 Task: Create a rule when the orange label is added to a card.
Action: Mouse pressed left at (573, 460)
Screenshot: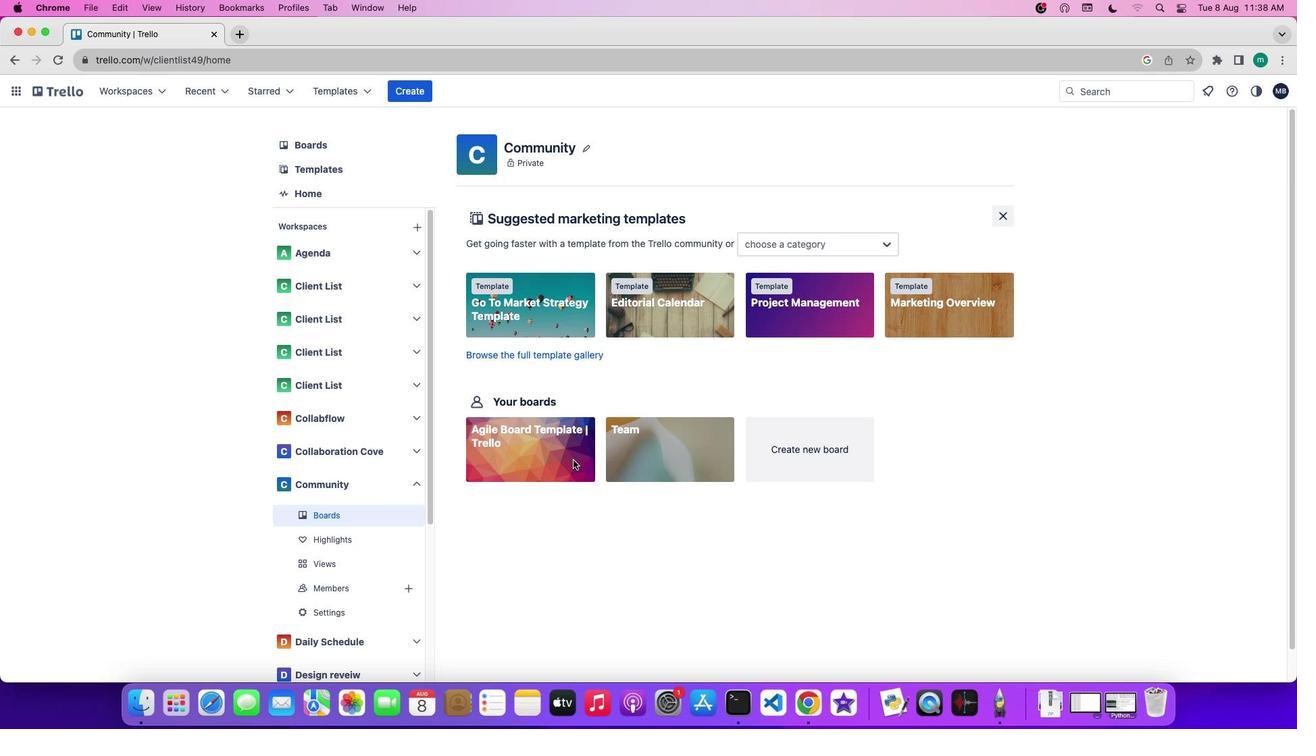 
Action: Mouse pressed left at (573, 460)
Screenshot: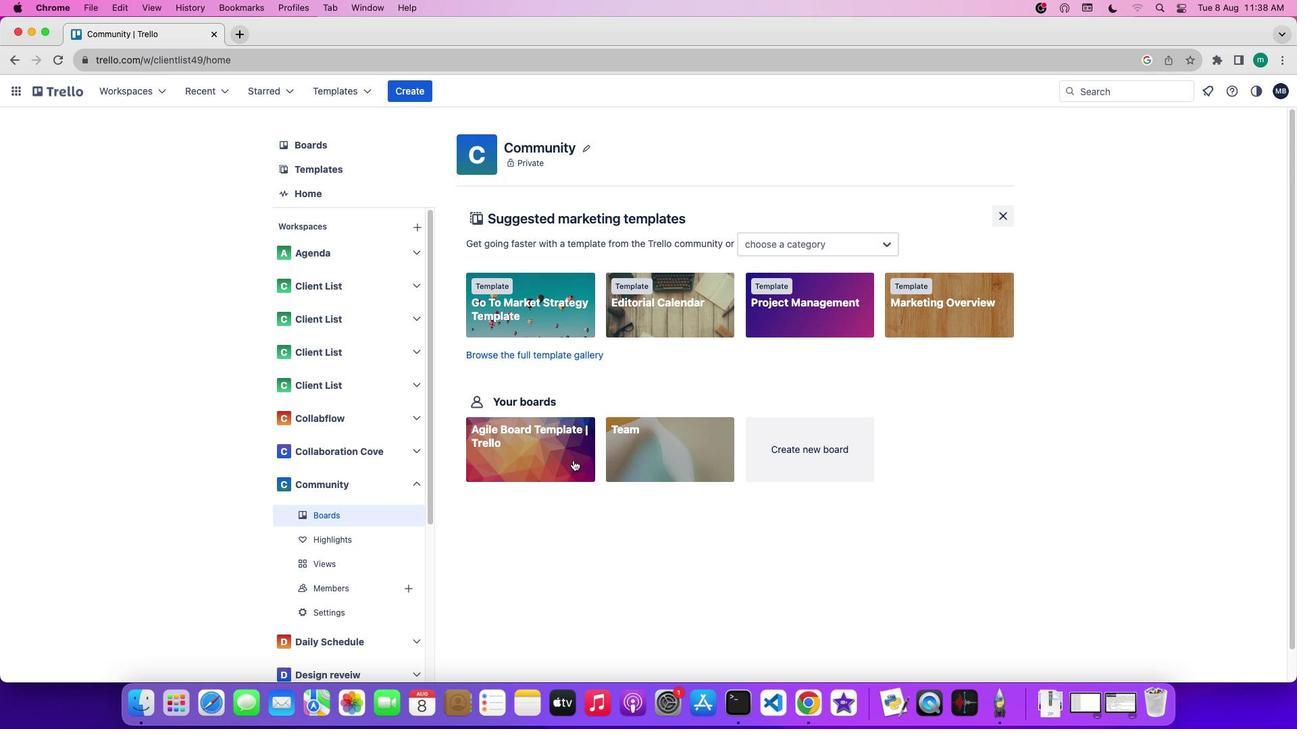 
Action: Mouse moved to (1156, 306)
Screenshot: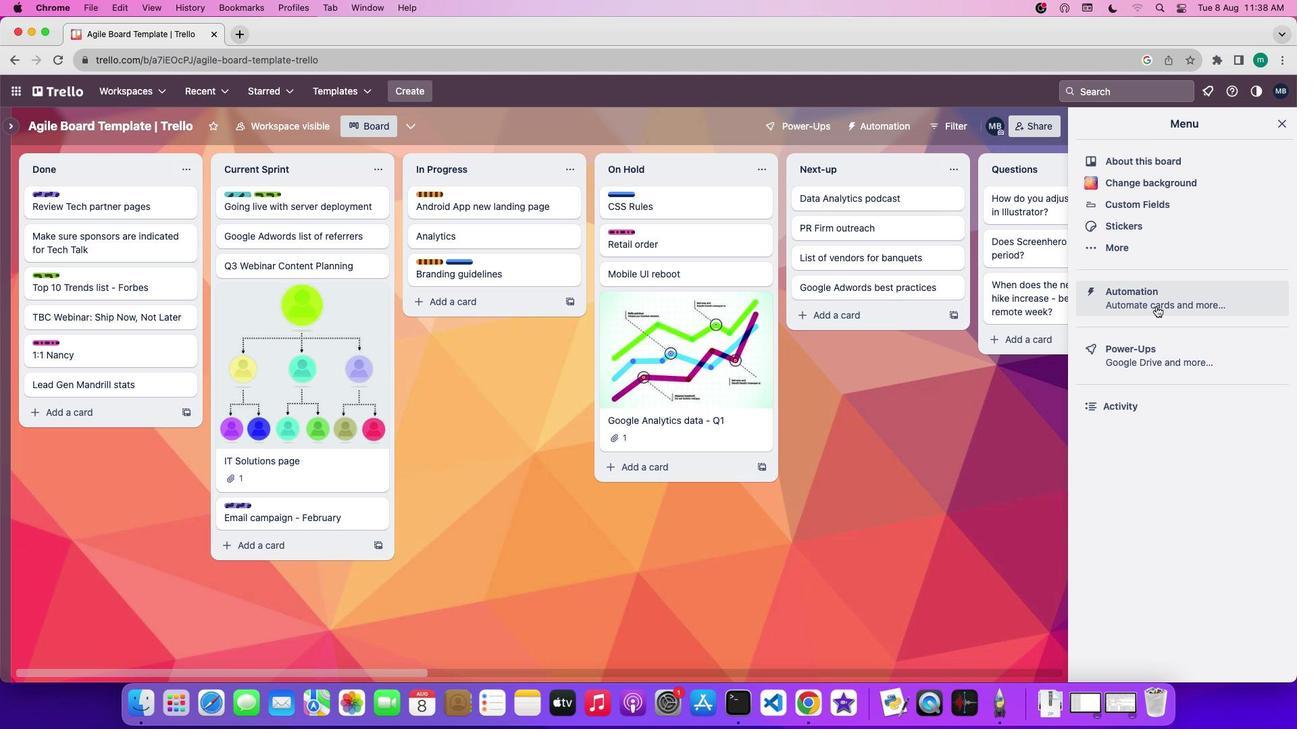 
Action: Mouse pressed left at (1156, 306)
Screenshot: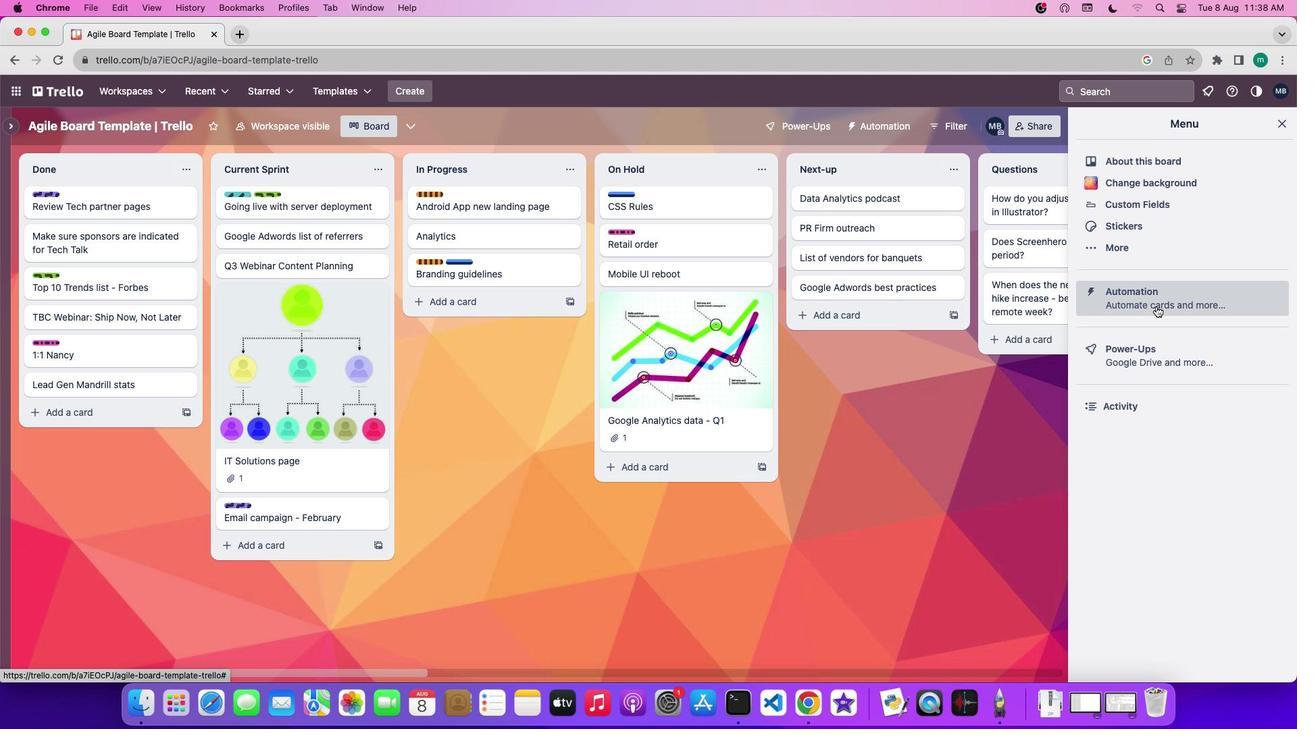 
Action: Mouse moved to (68, 246)
Screenshot: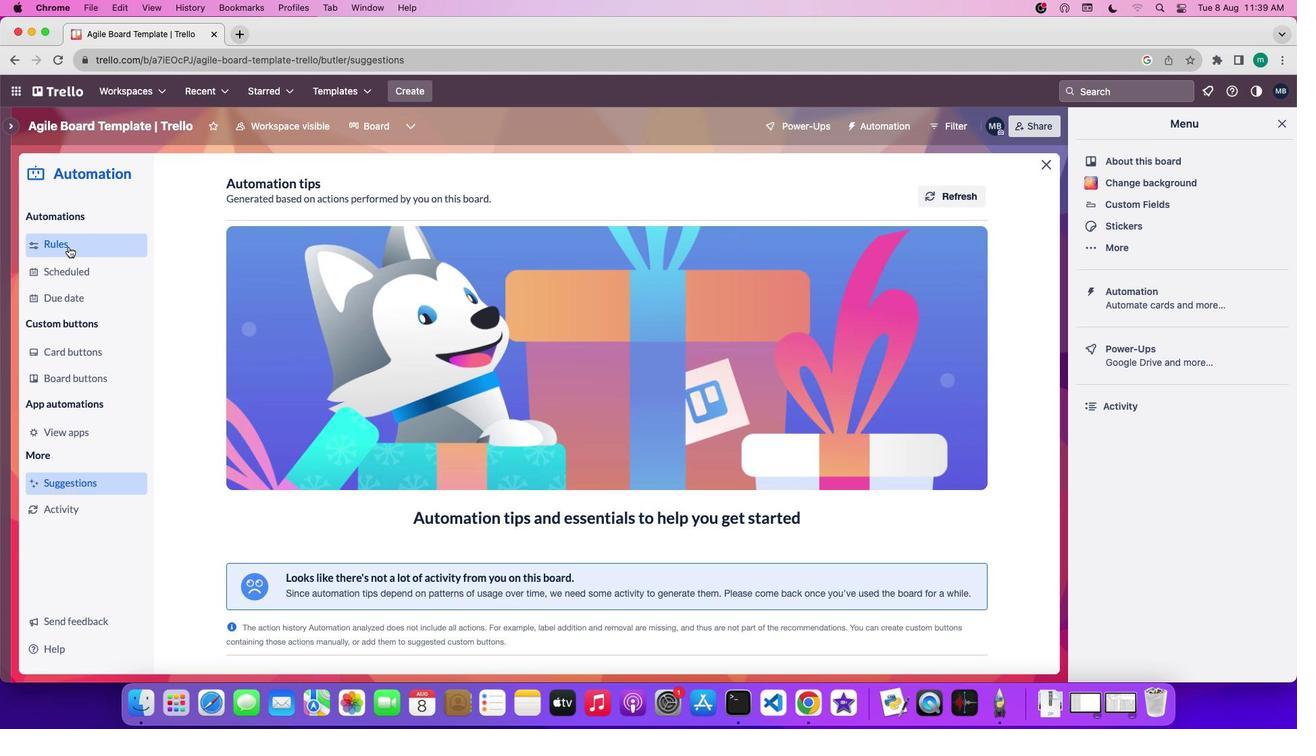 
Action: Mouse pressed left at (68, 246)
Screenshot: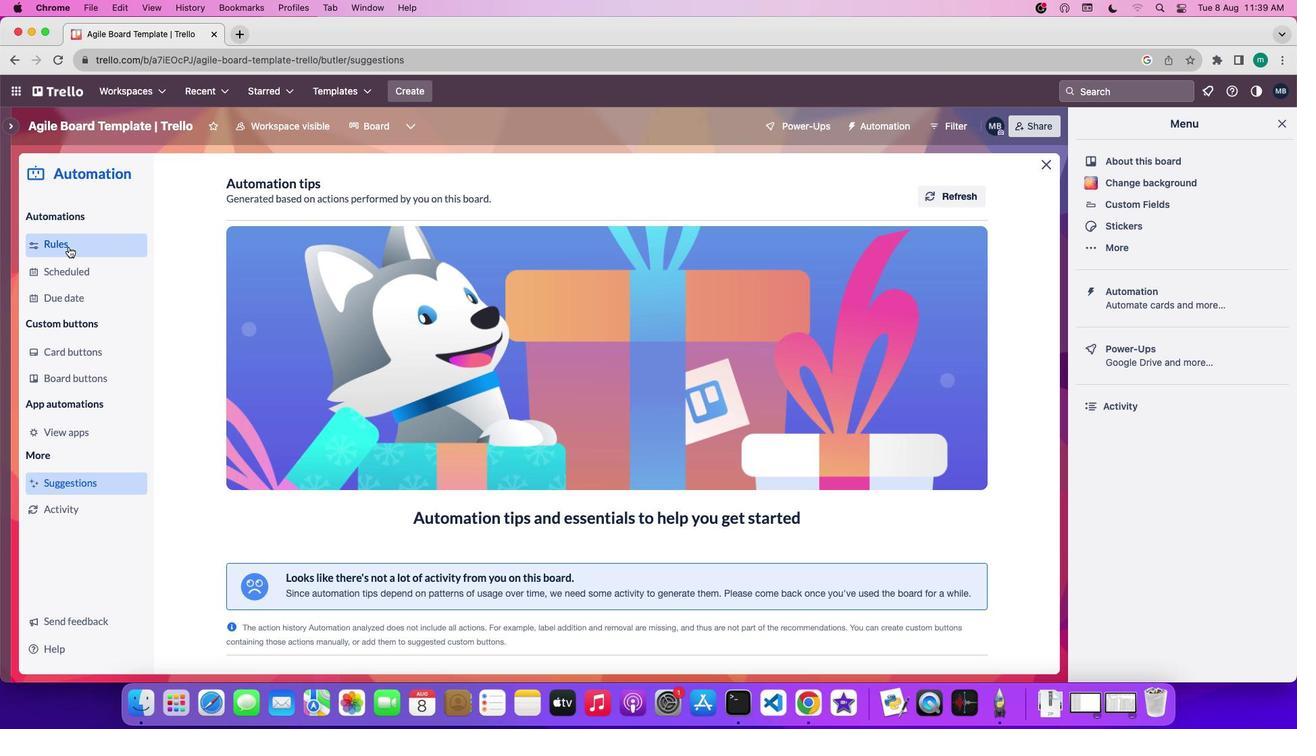 
Action: Mouse moved to (843, 187)
Screenshot: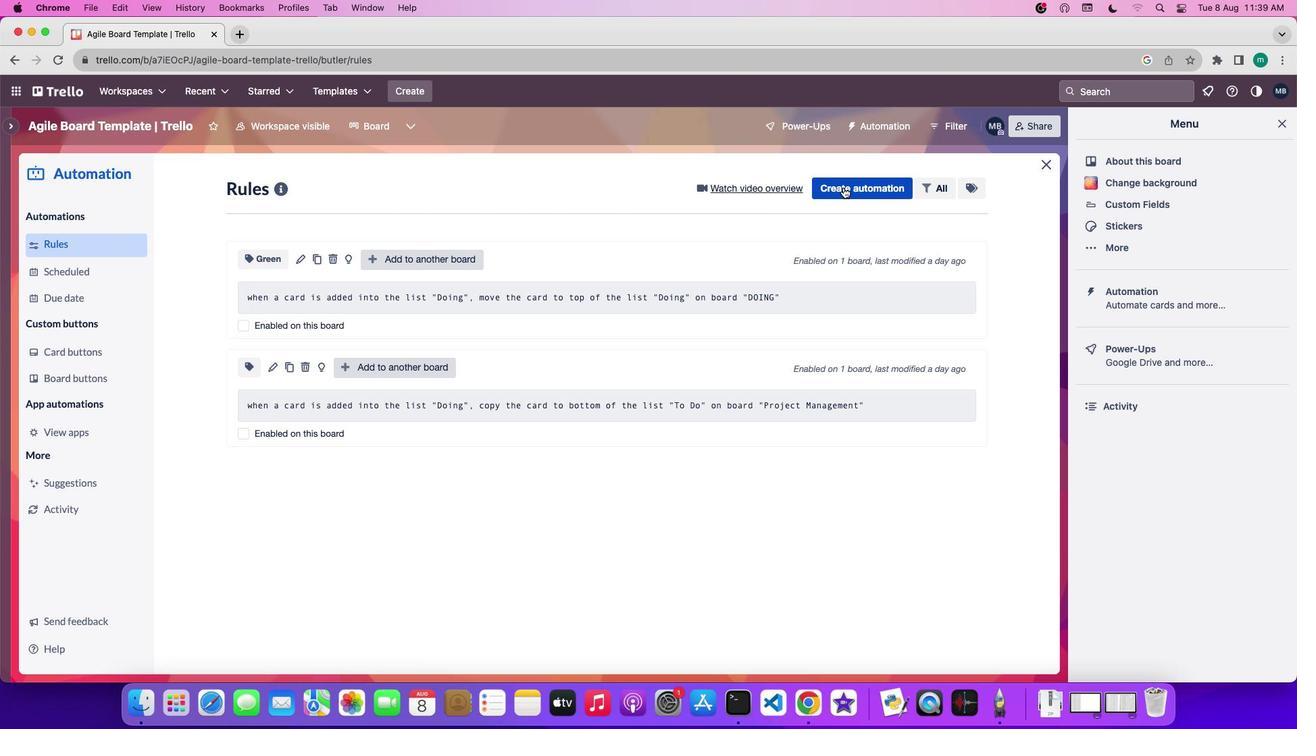 
Action: Mouse pressed left at (843, 187)
Screenshot: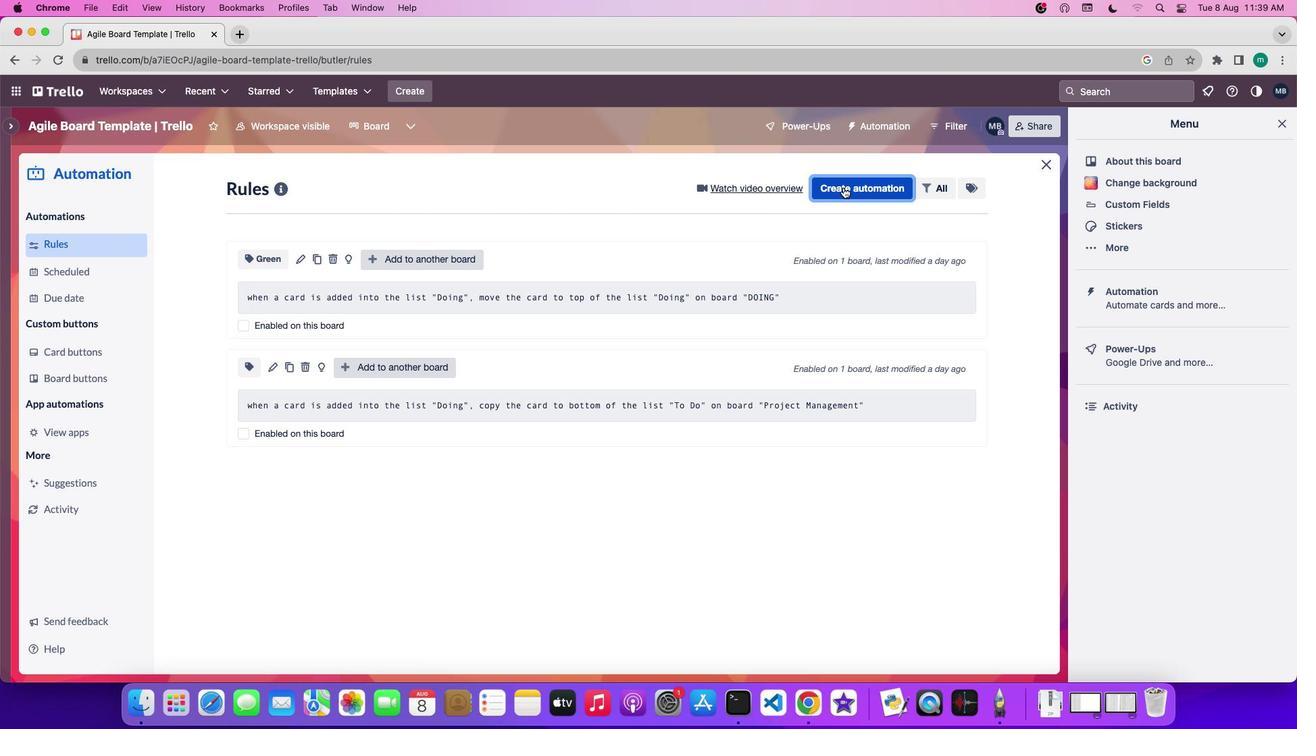 
Action: Mouse moved to (681, 406)
Screenshot: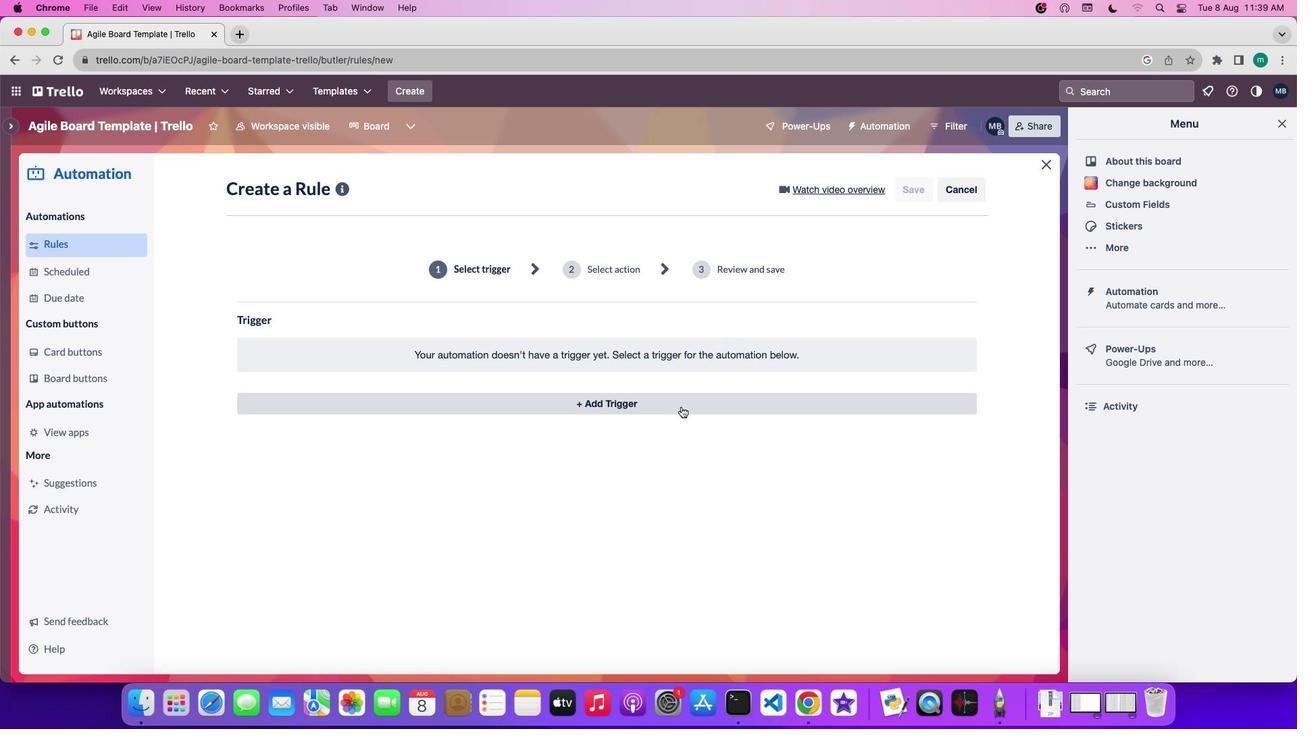 
Action: Mouse pressed left at (681, 406)
Screenshot: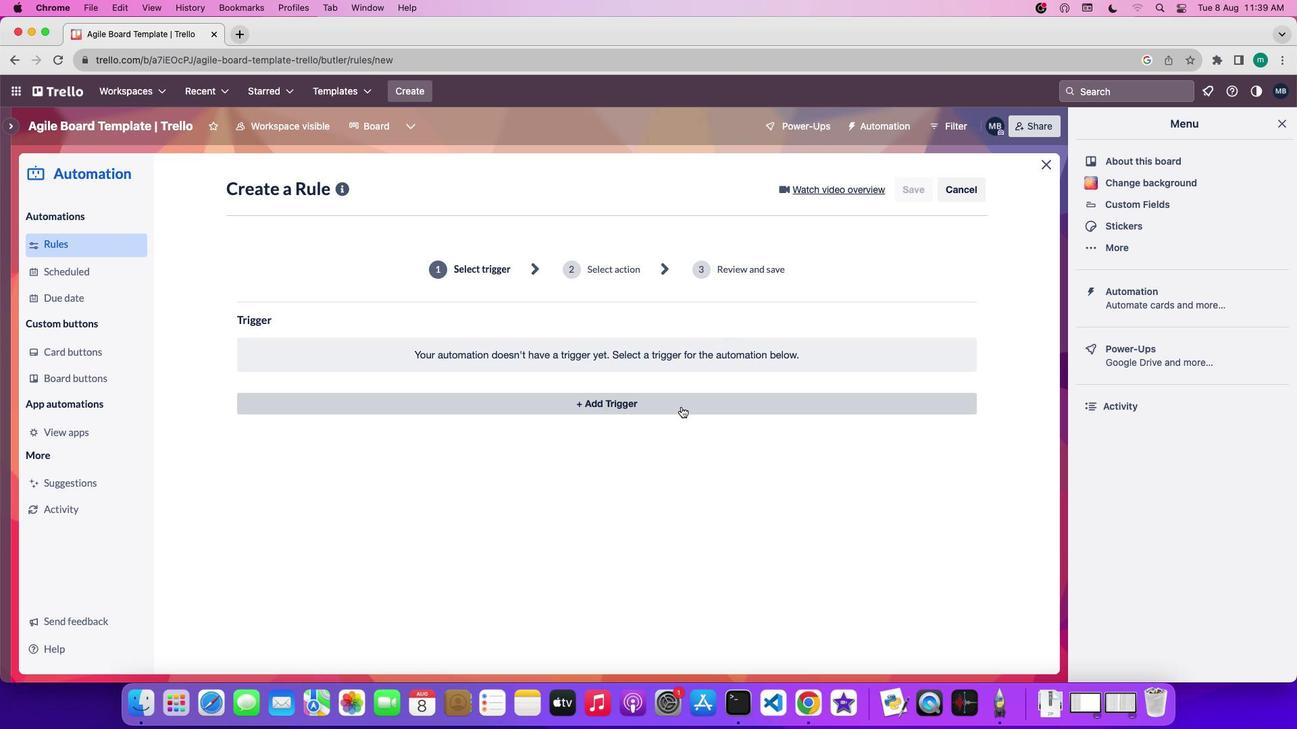 
Action: Mouse moved to (471, 495)
Screenshot: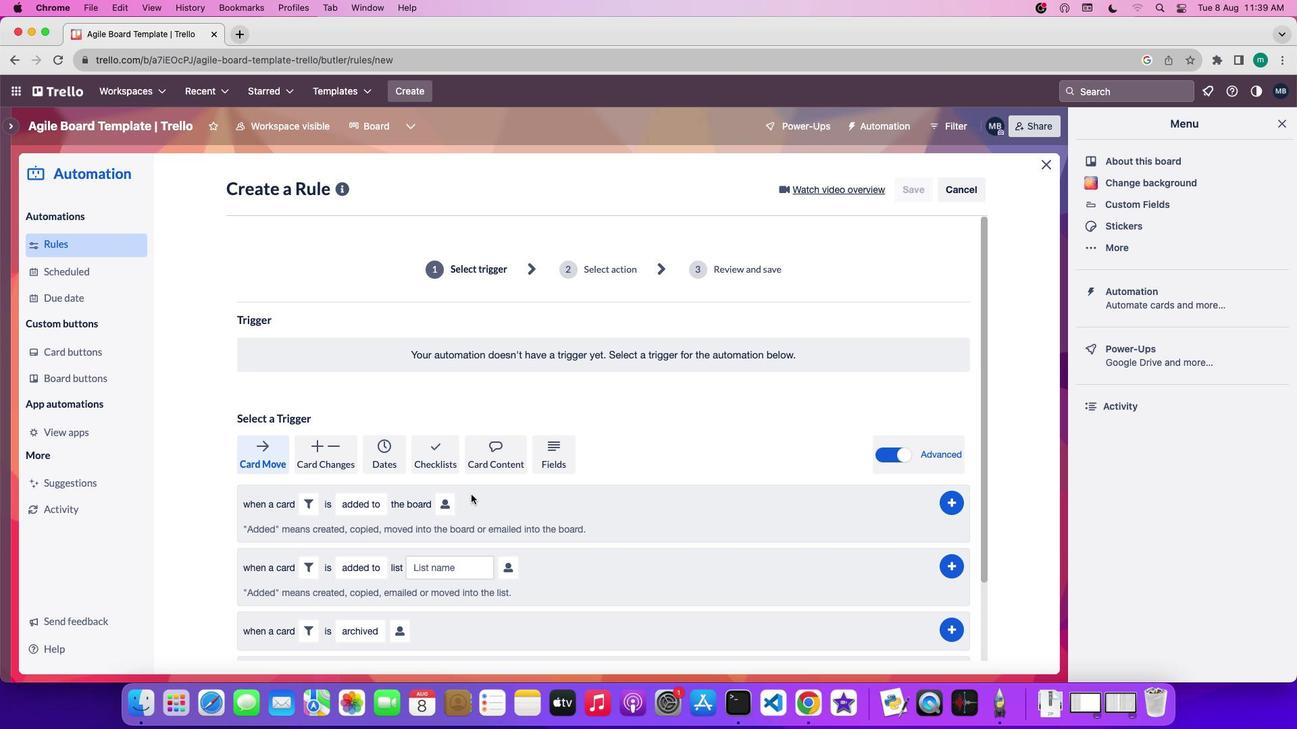 
Action: Mouse scrolled (471, 495) with delta (0, 0)
Screenshot: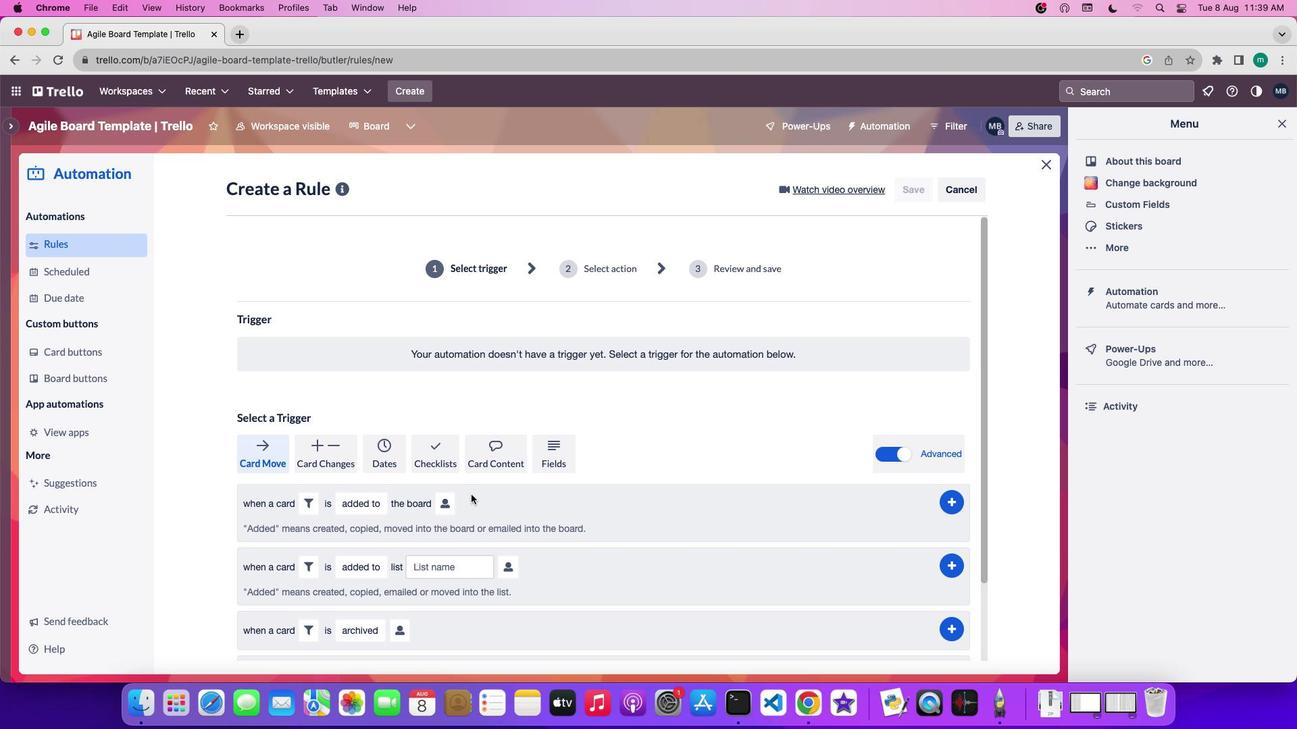 
Action: Mouse scrolled (471, 495) with delta (0, 0)
Screenshot: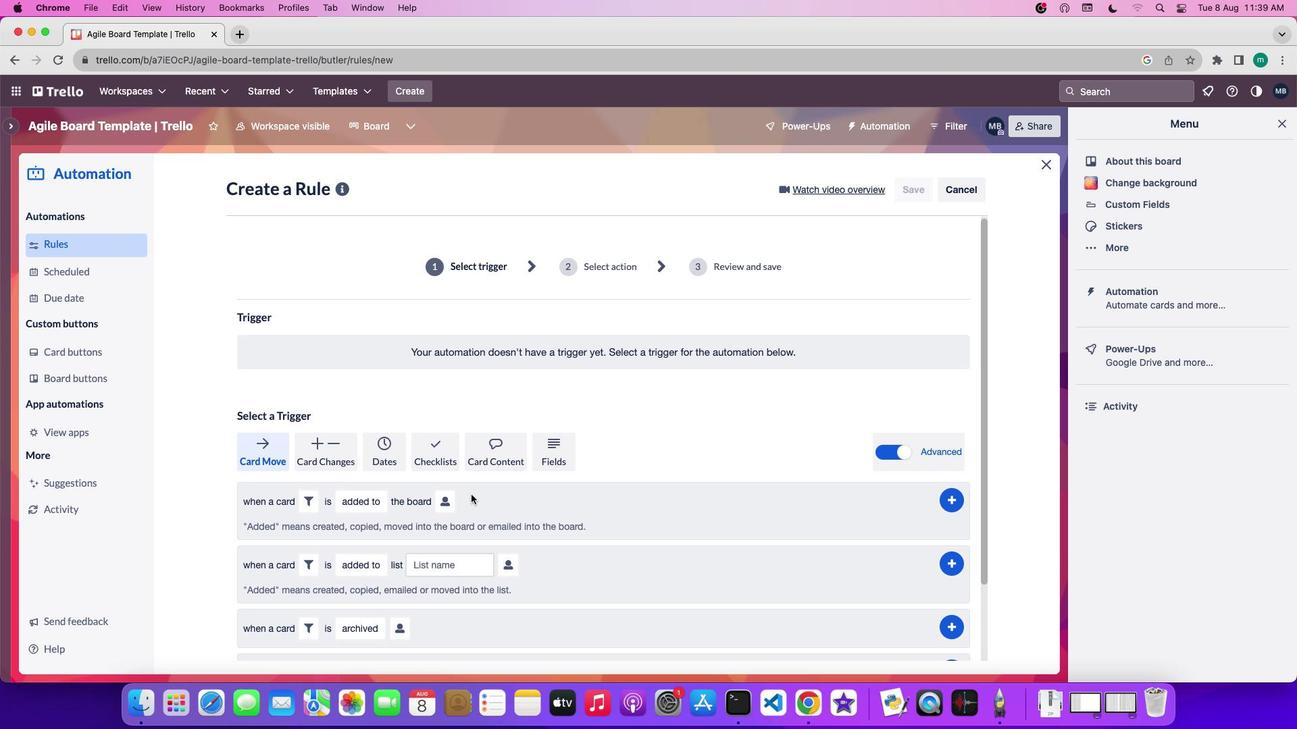 
Action: Mouse scrolled (471, 495) with delta (0, 0)
Screenshot: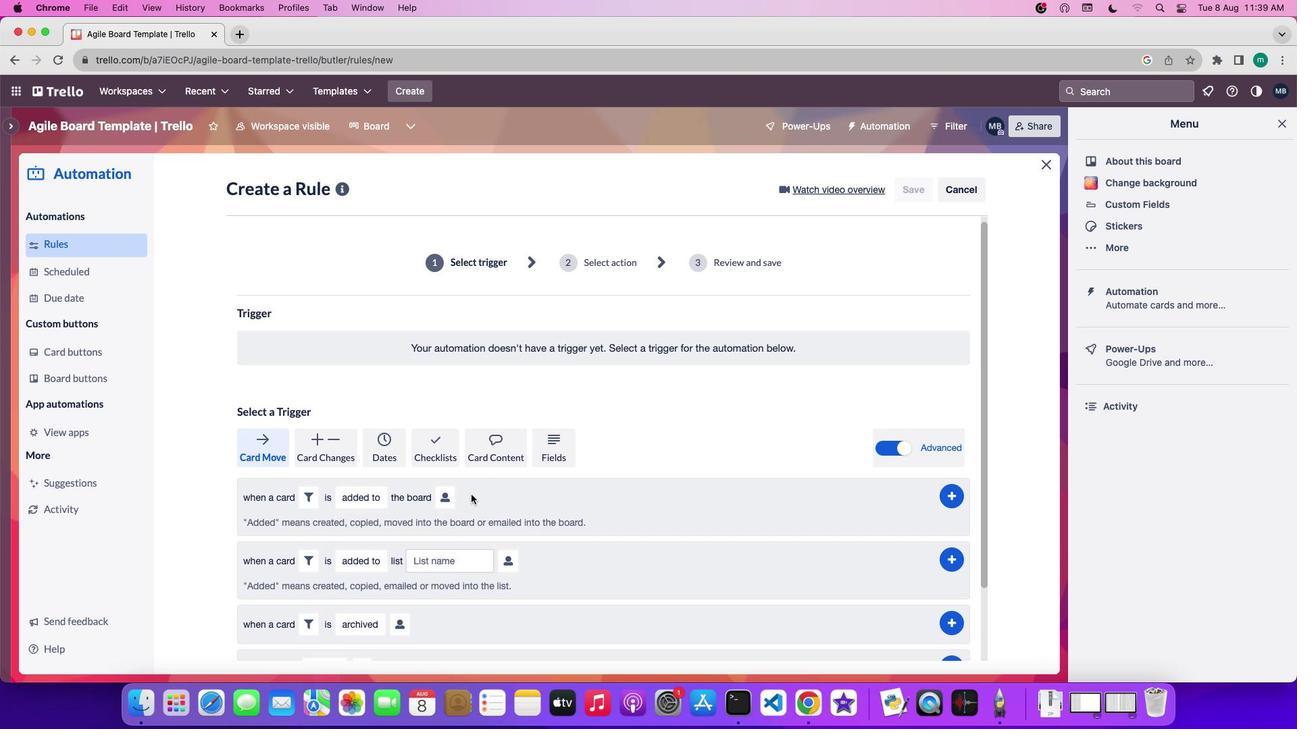 
Action: Mouse moved to (336, 442)
Screenshot: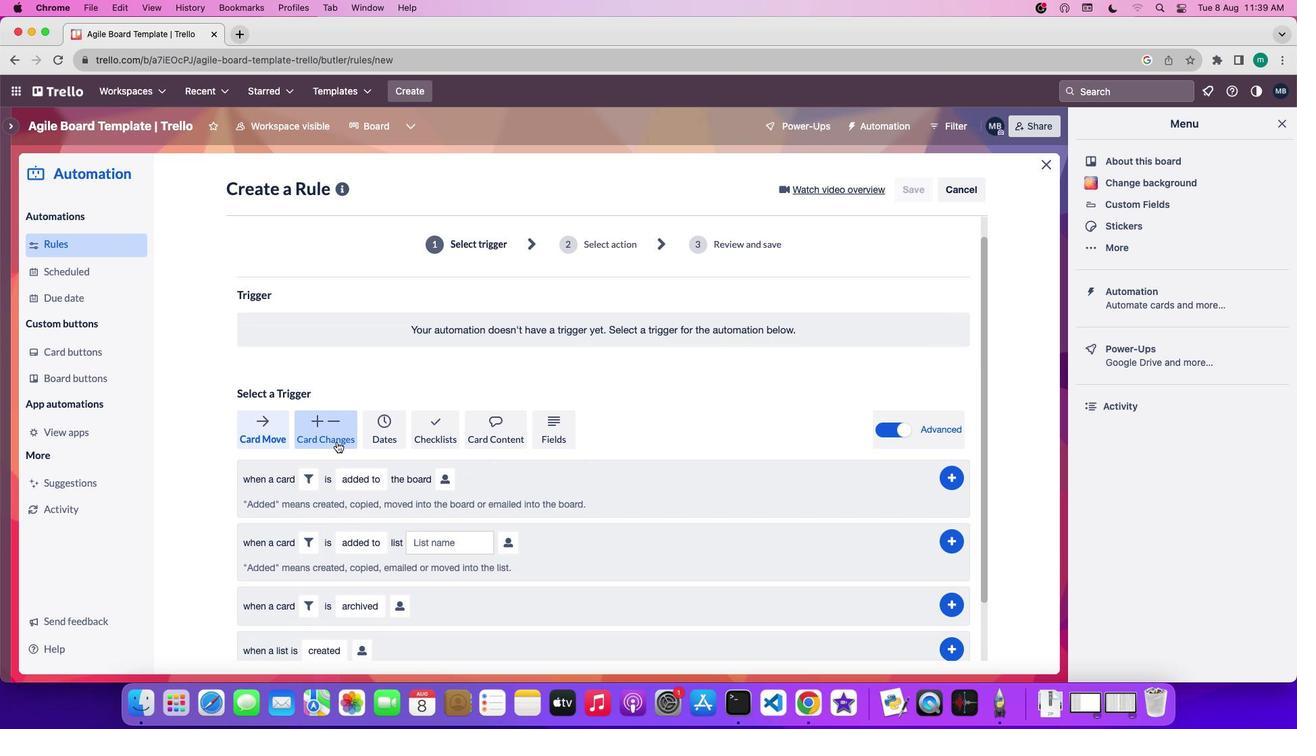 
Action: Mouse pressed left at (336, 442)
Screenshot: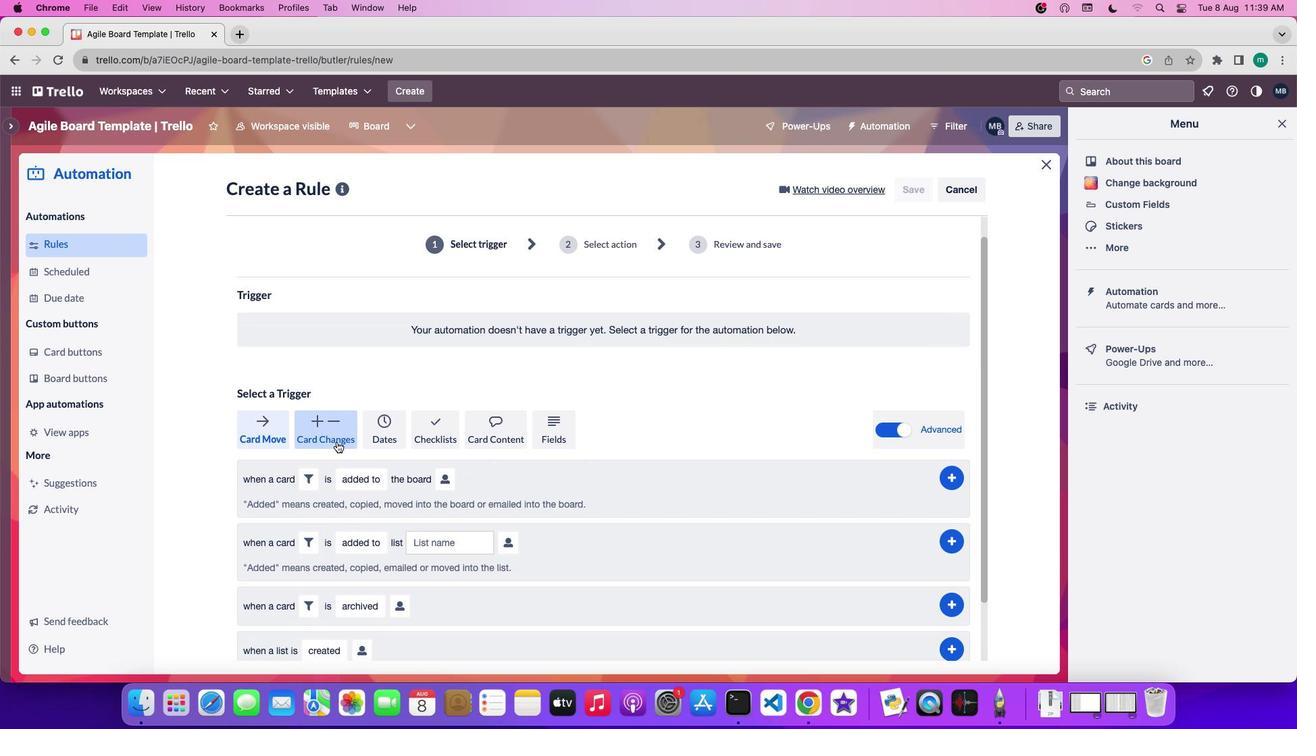 
Action: Mouse moved to (285, 508)
Screenshot: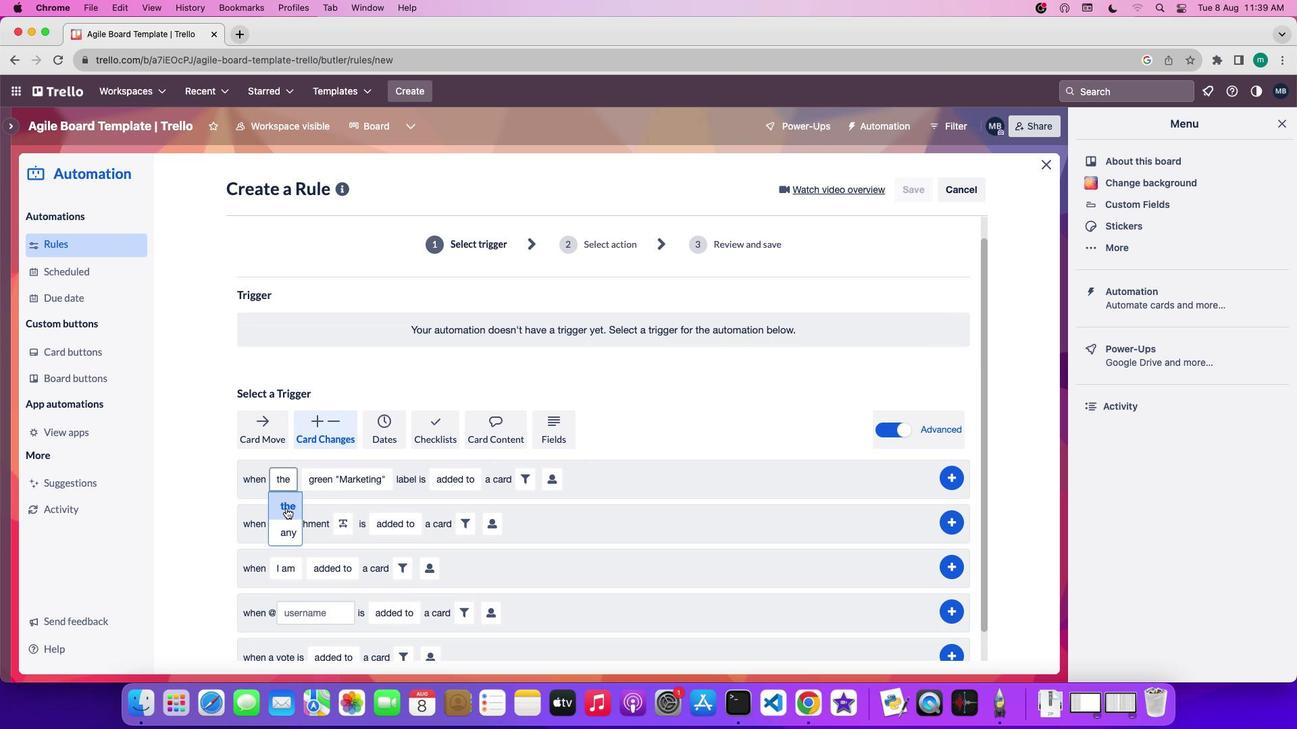 
Action: Mouse pressed left at (285, 508)
Screenshot: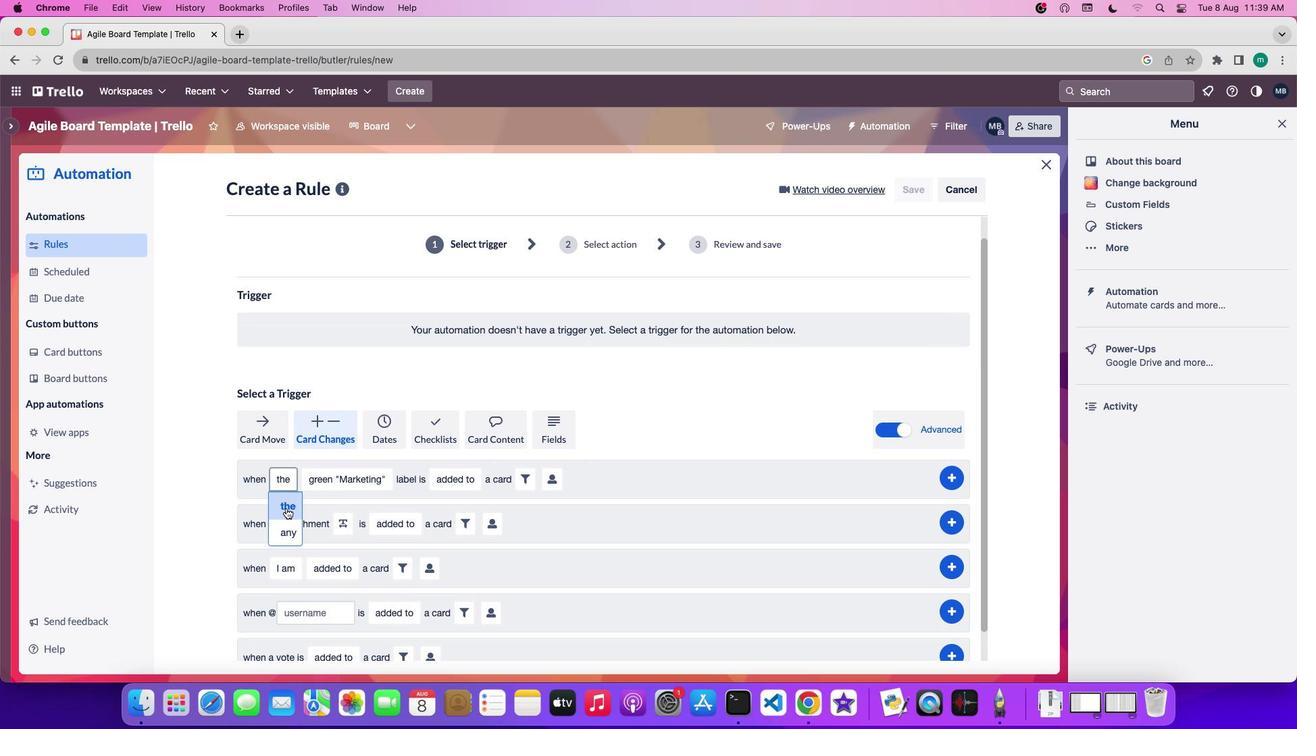 
Action: Mouse moved to (369, 348)
Screenshot: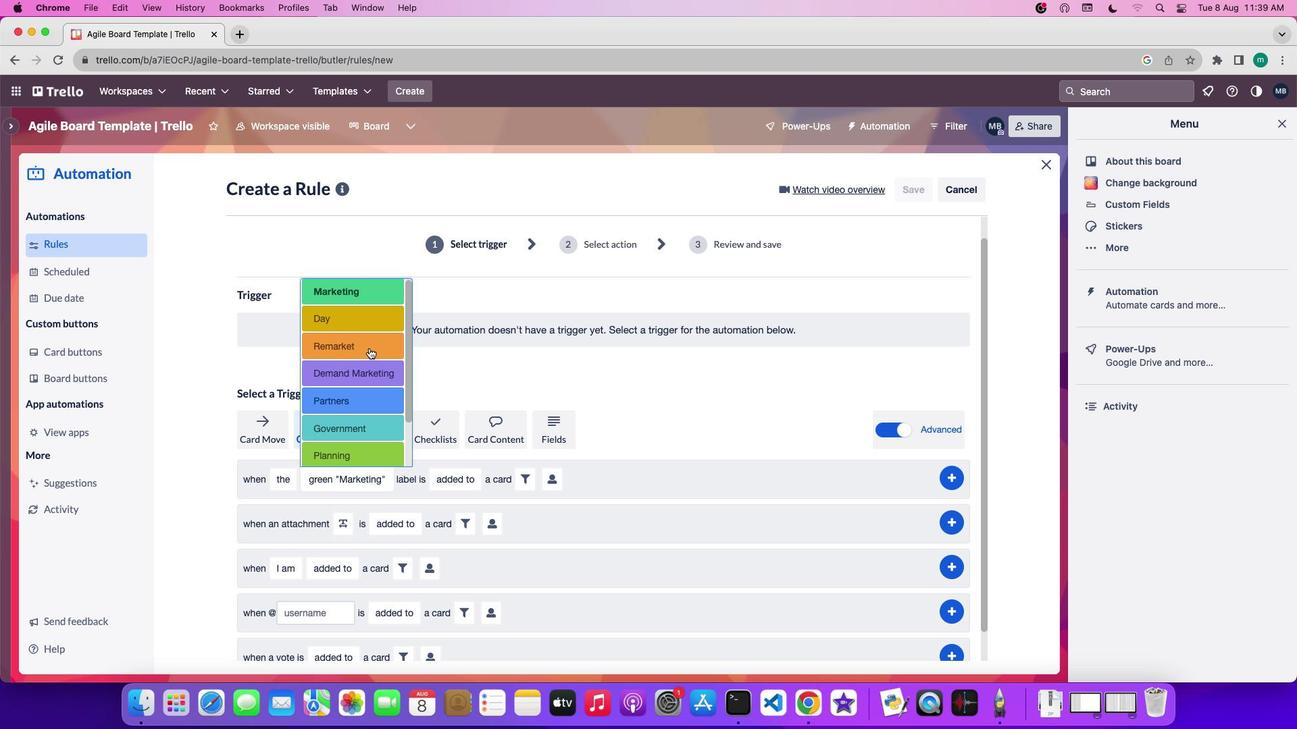 
Action: Mouse pressed left at (369, 348)
Screenshot: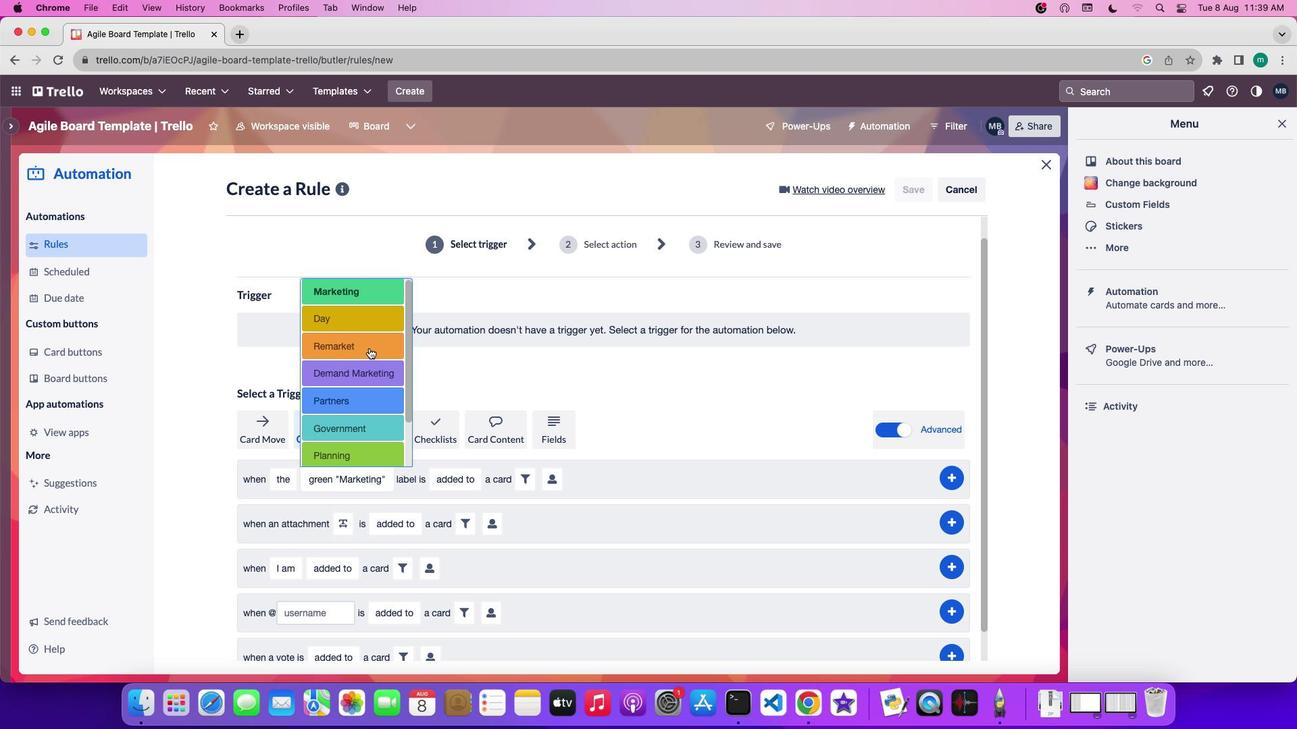 
Action: Mouse moved to (467, 509)
Screenshot: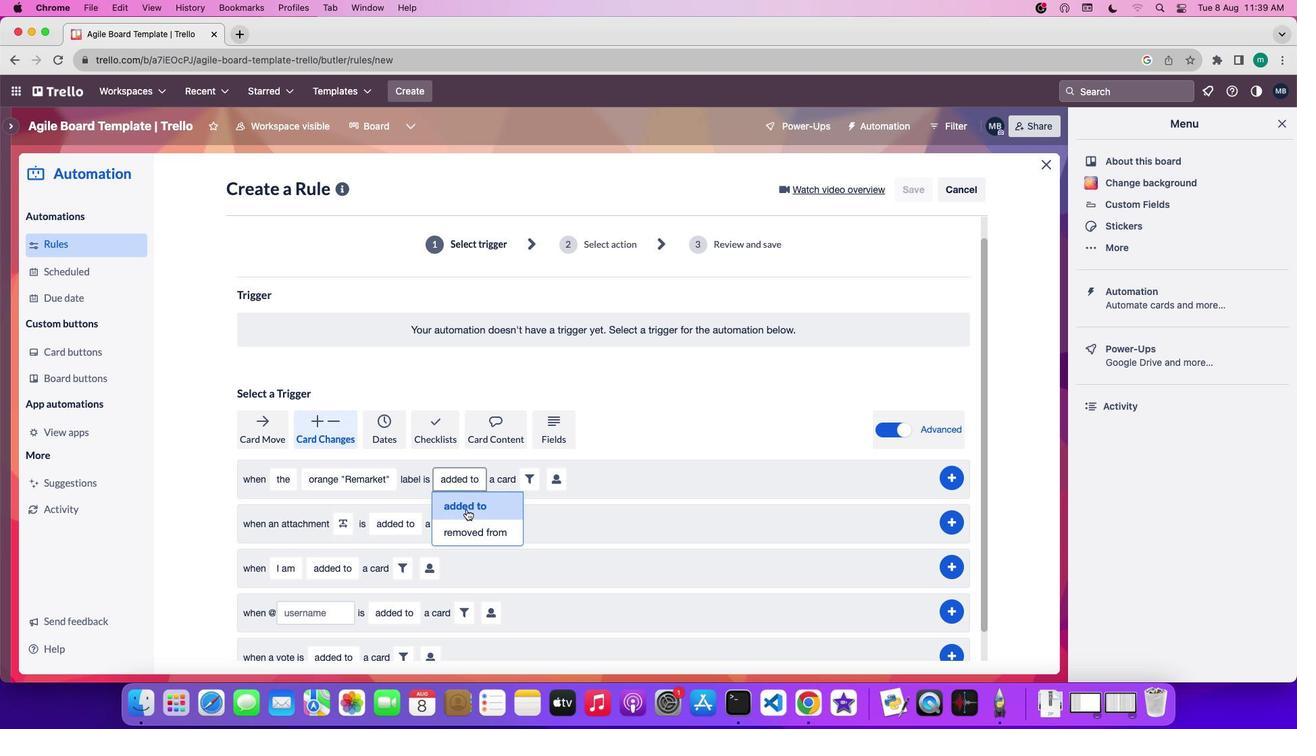 
Action: Mouse pressed left at (467, 509)
Screenshot: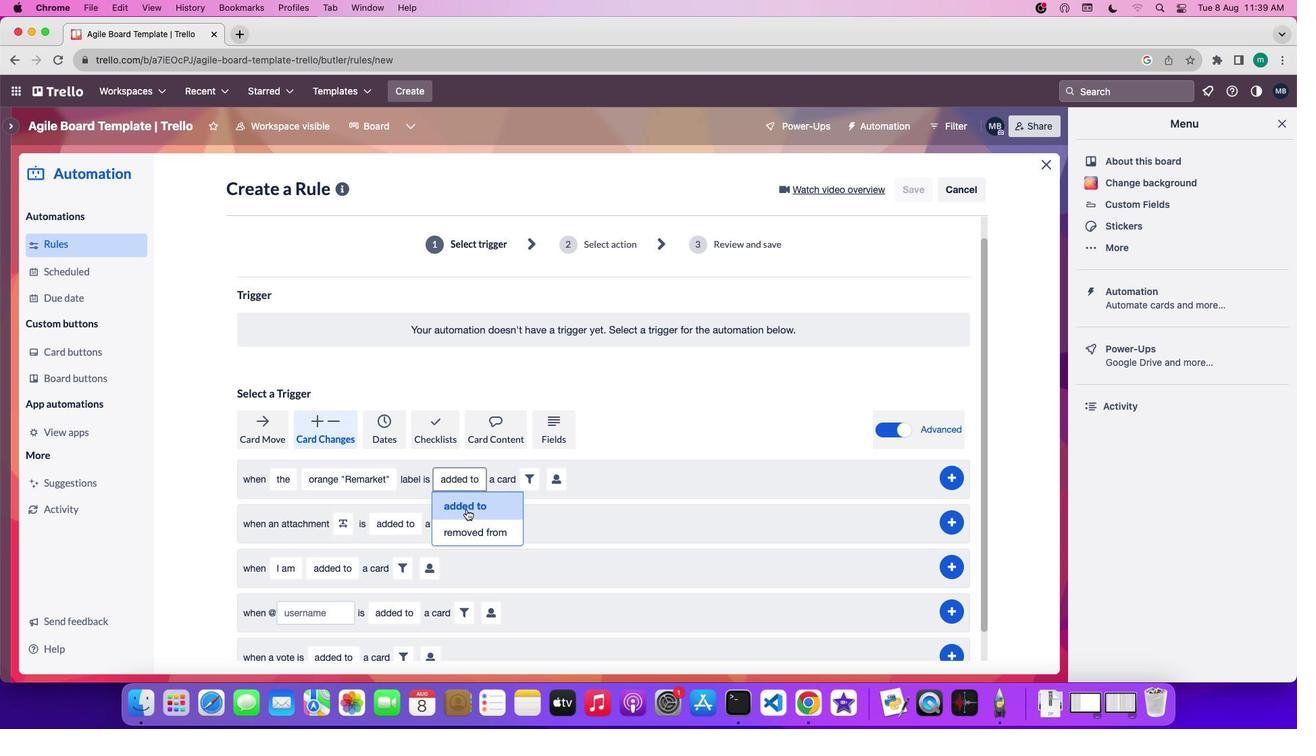 
Action: Mouse moved to (958, 484)
Screenshot: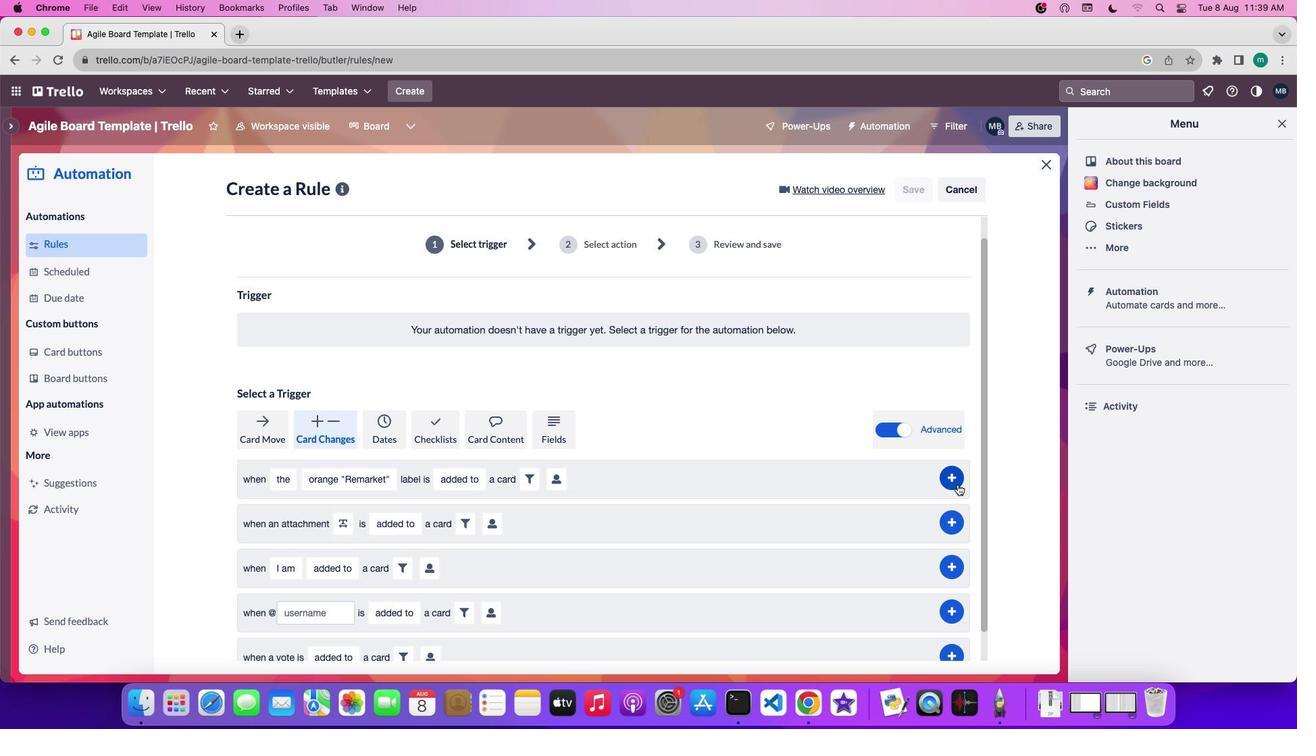 
Action: Mouse pressed left at (958, 484)
Screenshot: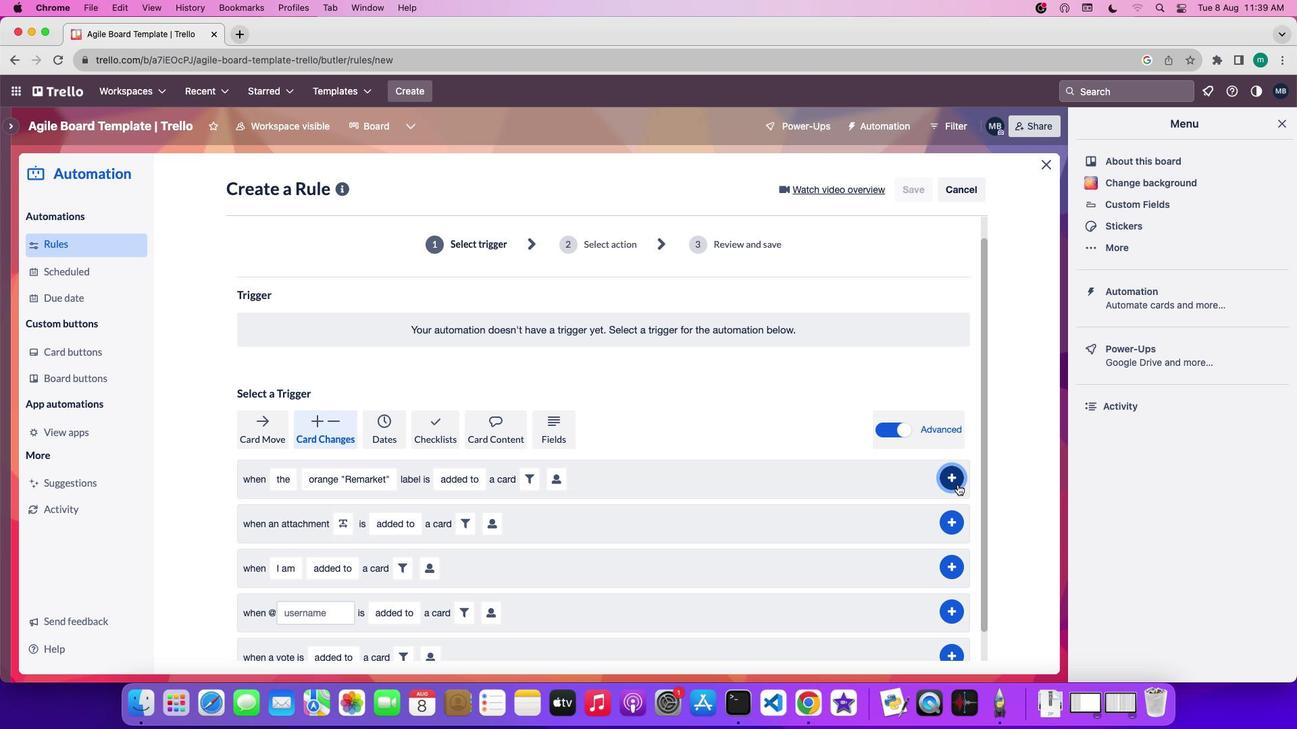 
